 Task: Create a due date automation trigger when advanced on, 2 working days before a card is due add basic with the red label at 11:00 AM.
Action: Mouse moved to (992, 69)
Screenshot: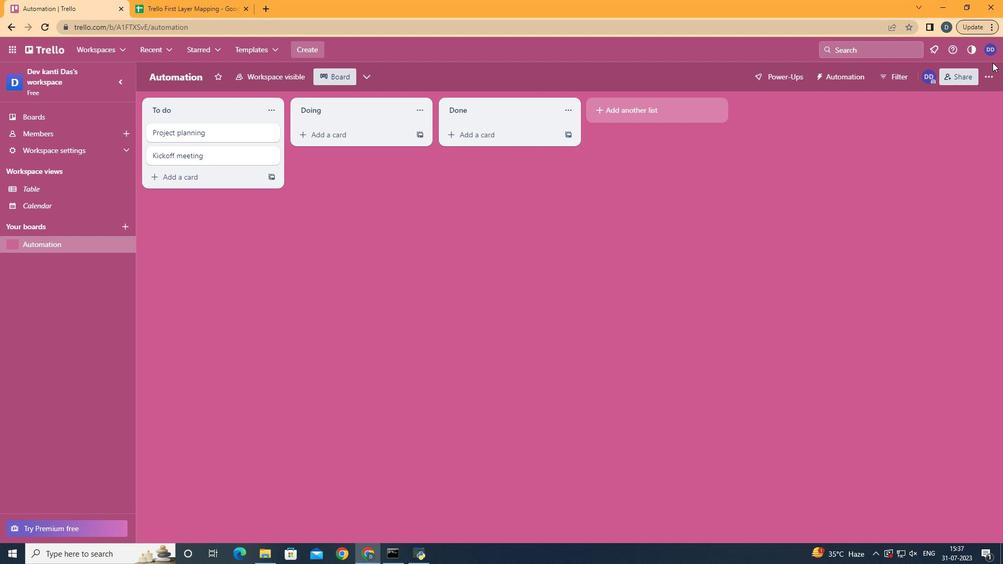 
Action: Mouse pressed left at (992, 69)
Screenshot: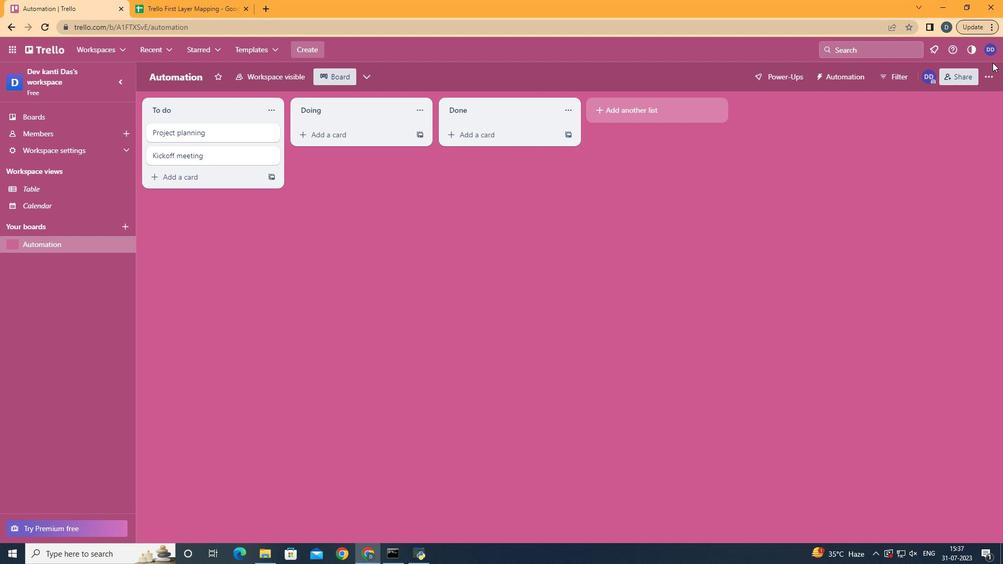 
Action: Mouse moved to (930, 230)
Screenshot: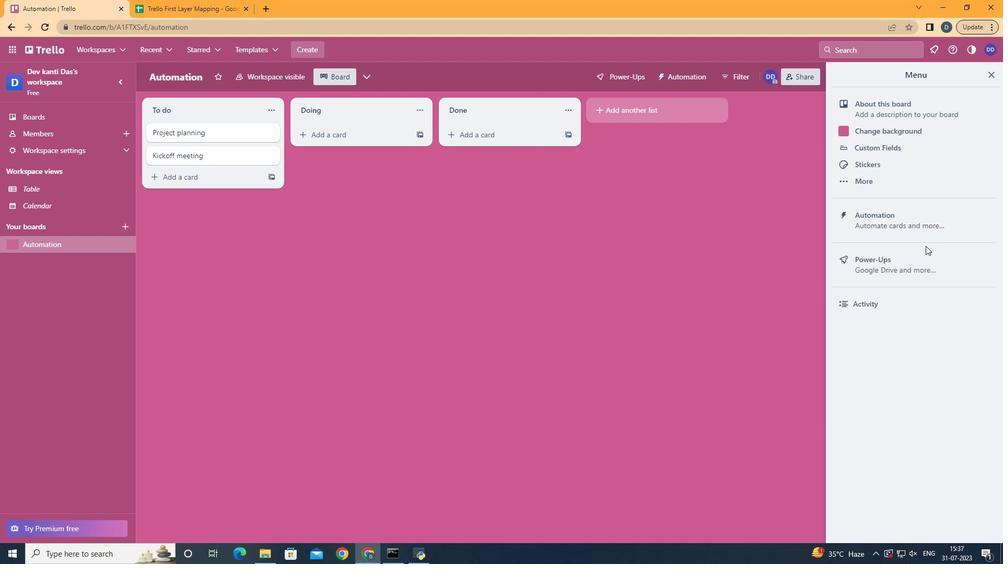 
Action: Mouse pressed left at (930, 230)
Screenshot: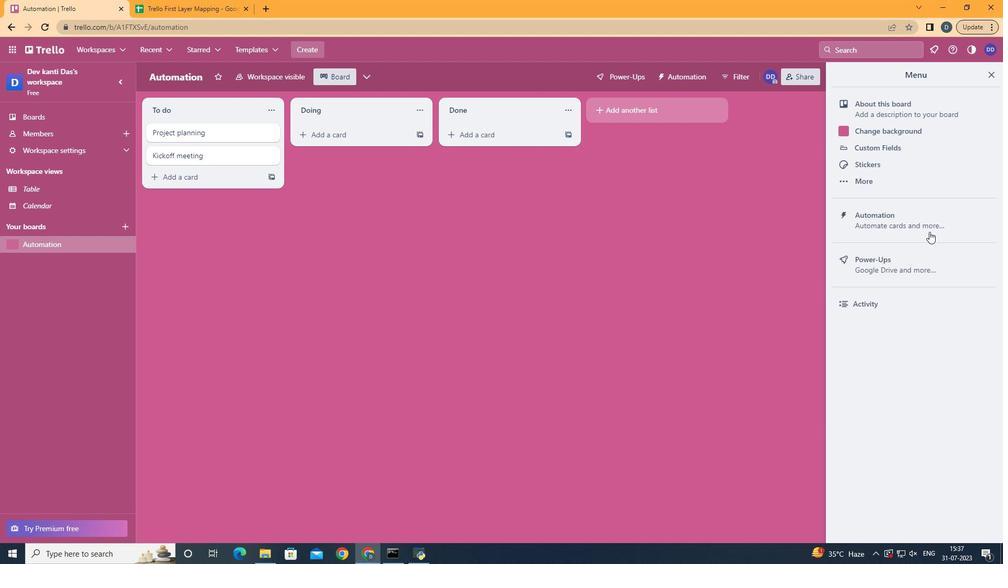 
Action: Mouse moved to (187, 205)
Screenshot: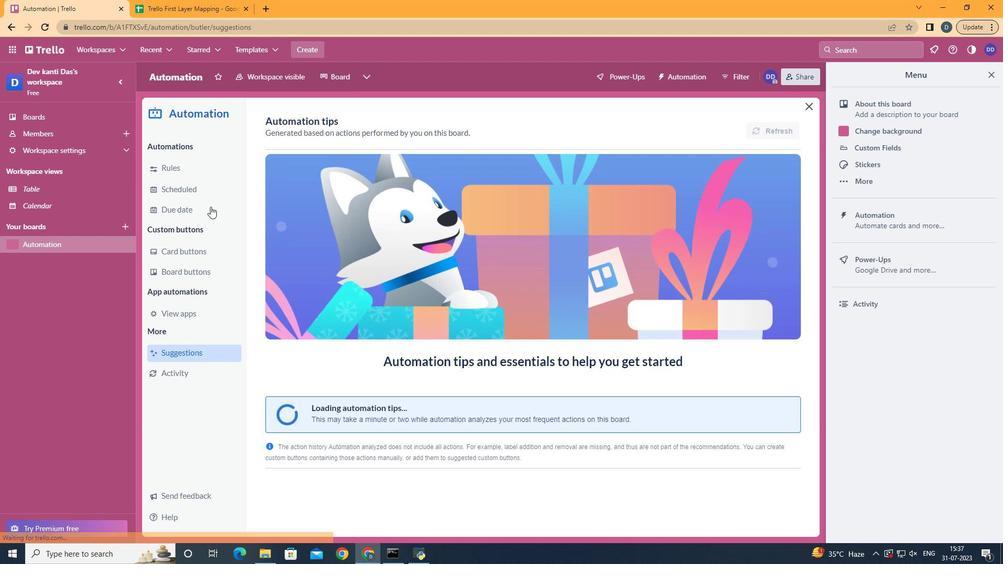 
Action: Mouse pressed left at (187, 205)
Screenshot: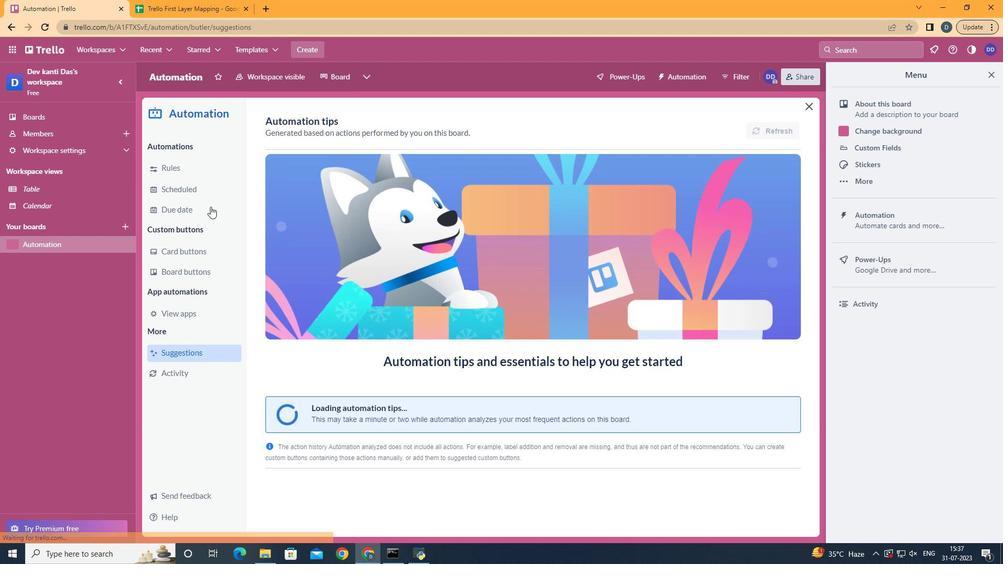 
Action: Mouse moved to (743, 130)
Screenshot: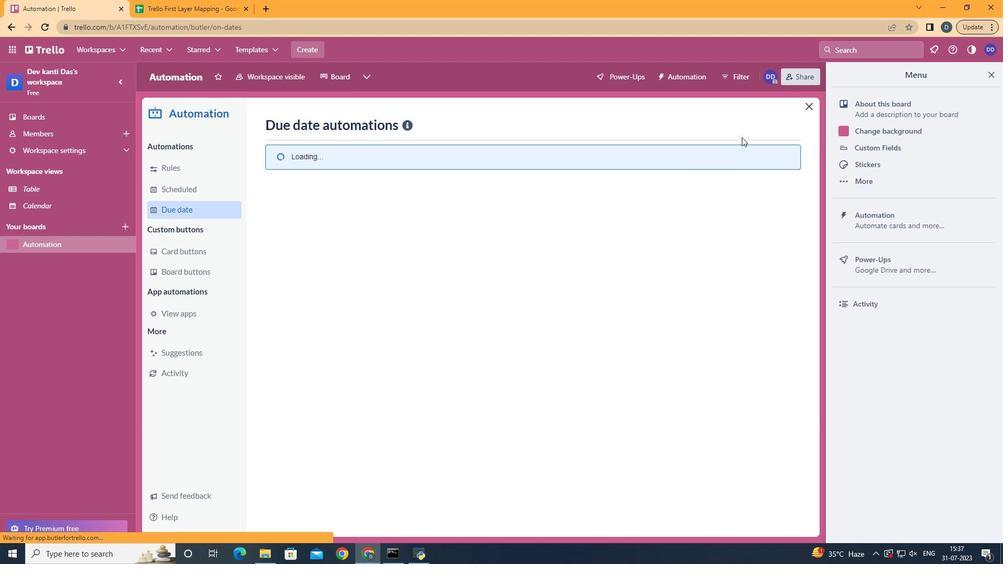 
Action: Mouse pressed left at (743, 130)
Screenshot: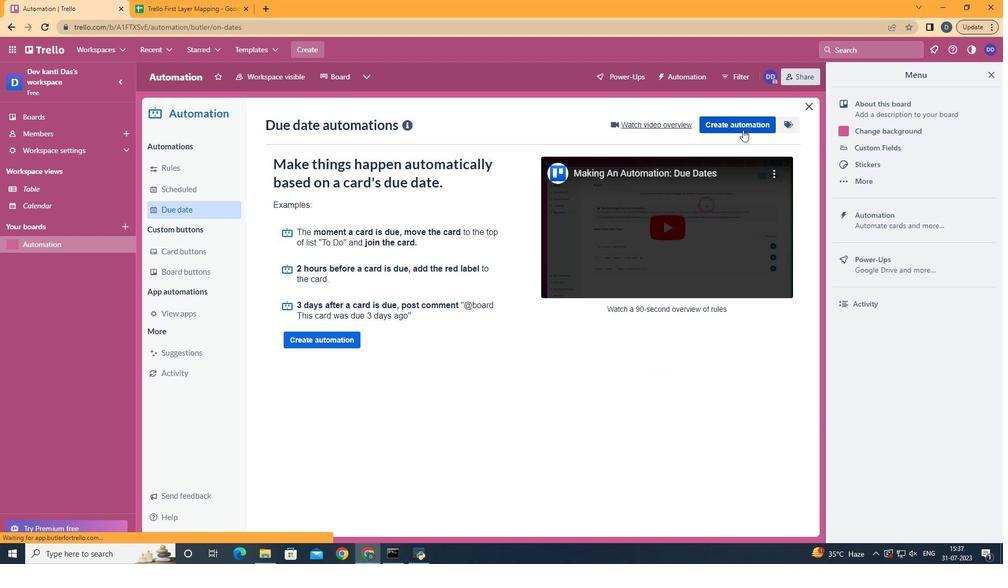 
Action: Mouse moved to (579, 220)
Screenshot: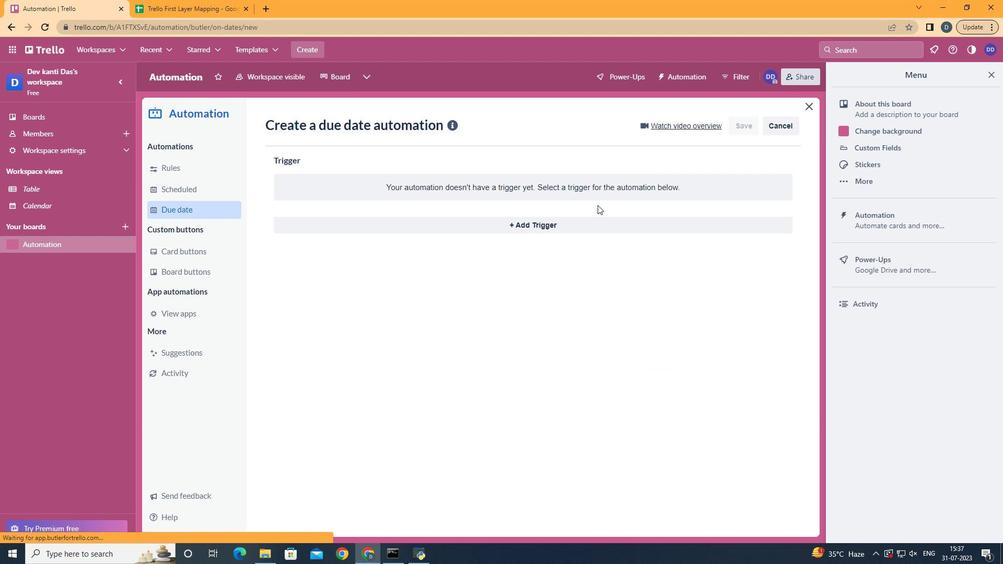 
Action: Mouse pressed left at (579, 220)
Screenshot: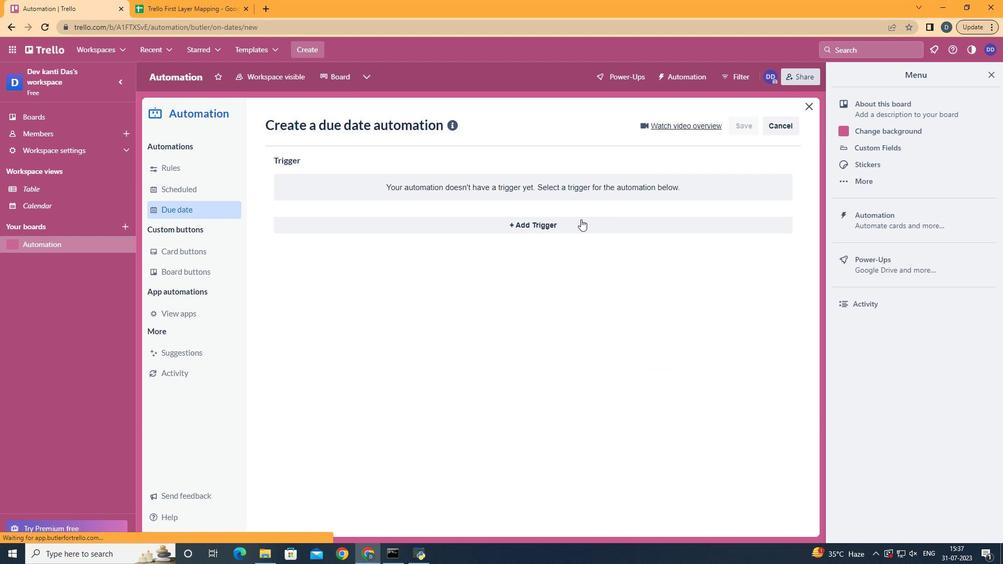 
Action: Mouse moved to (335, 429)
Screenshot: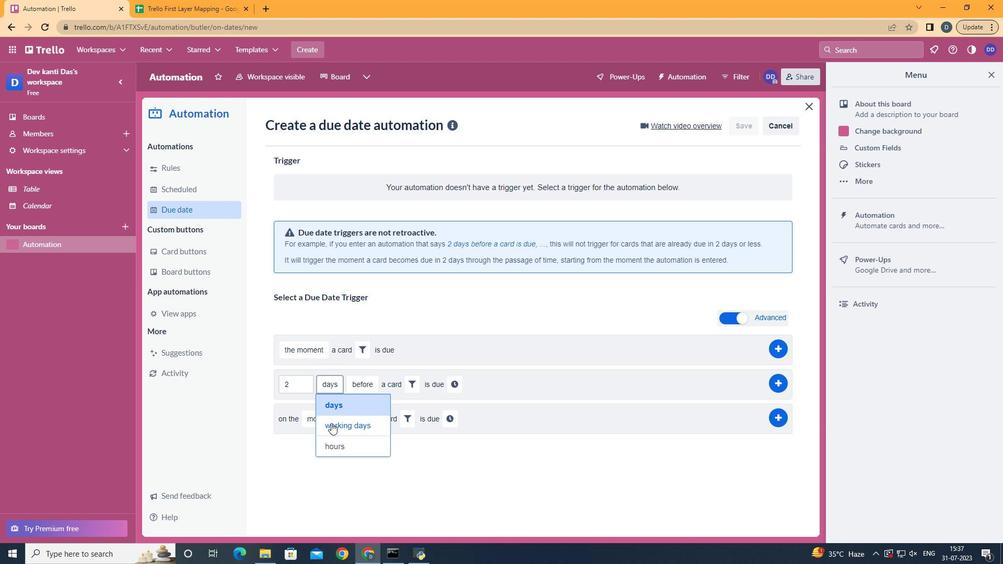 
Action: Mouse pressed left at (335, 429)
Screenshot: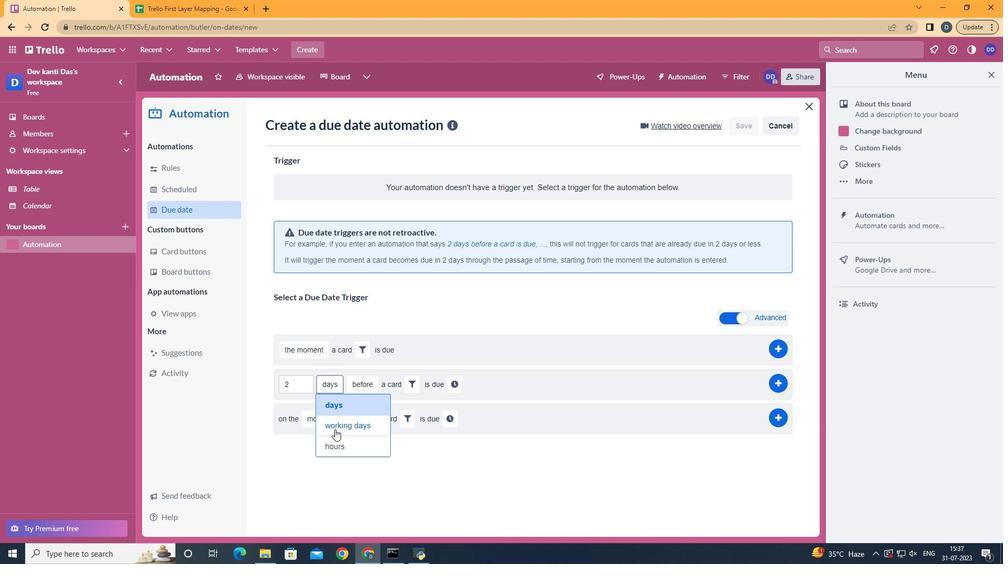 
Action: Mouse moved to (391, 406)
Screenshot: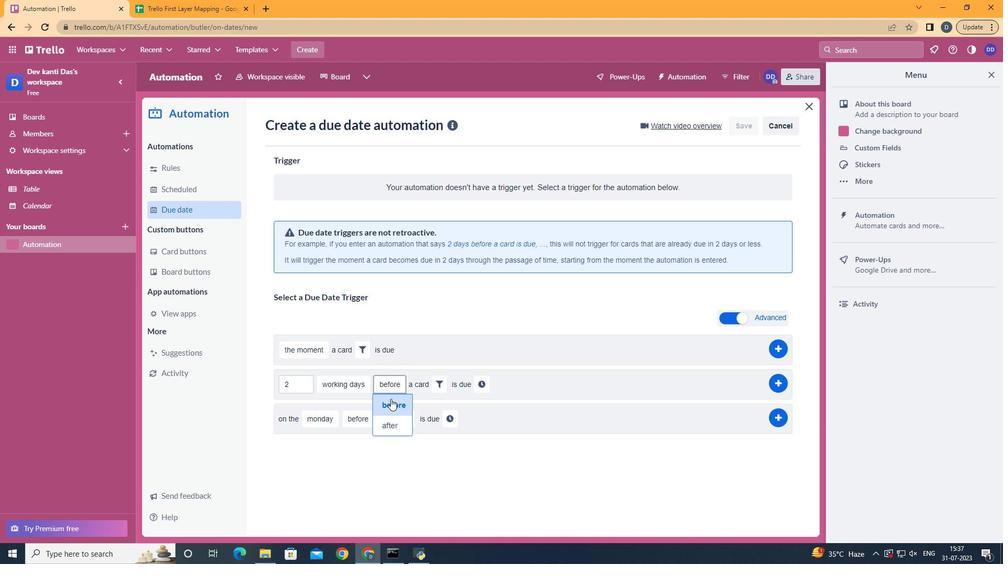 
Action: Mouse pressed left at (391, 406)
Screenshot: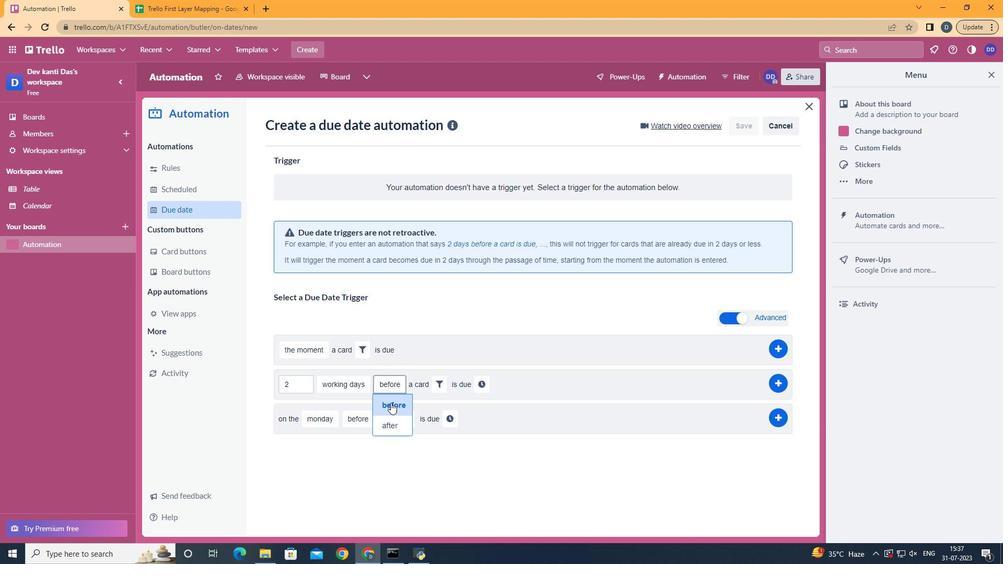 
Action: Mouse moved to (444, 382)
Screenshot: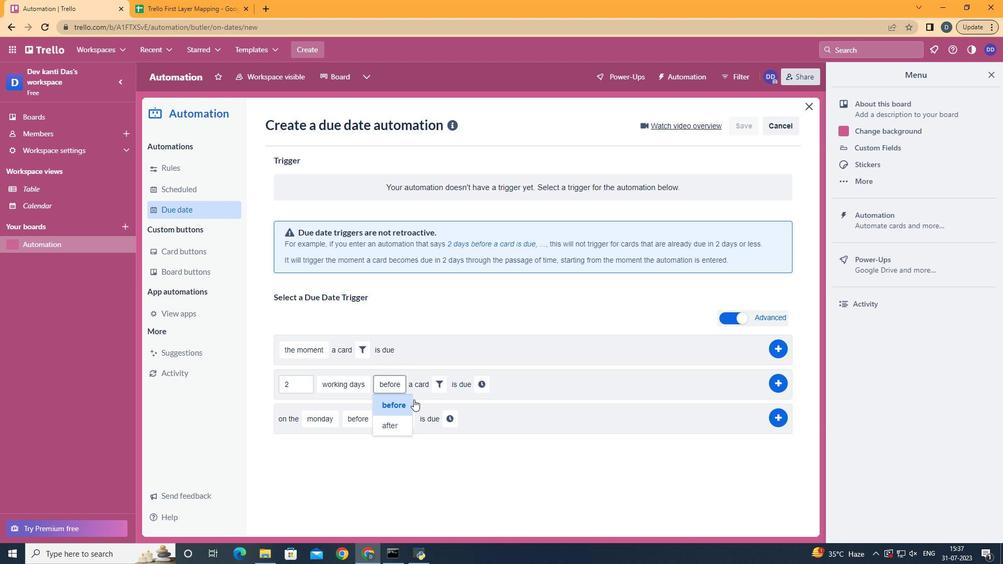 
Action: Mouse pressed left at (444, 382)
Screenshot: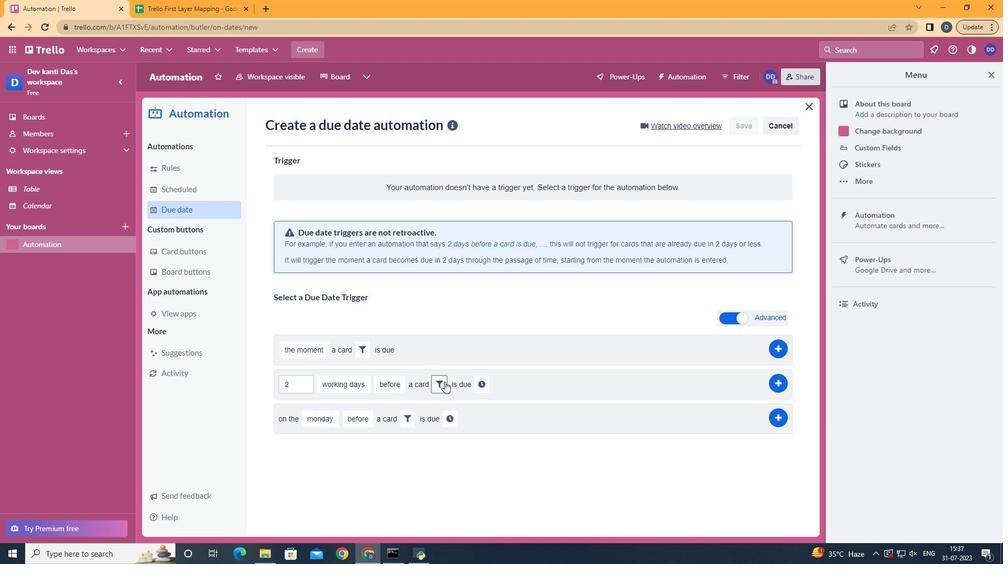 
Action: Mouse moved to (511, 423)
Screenshot: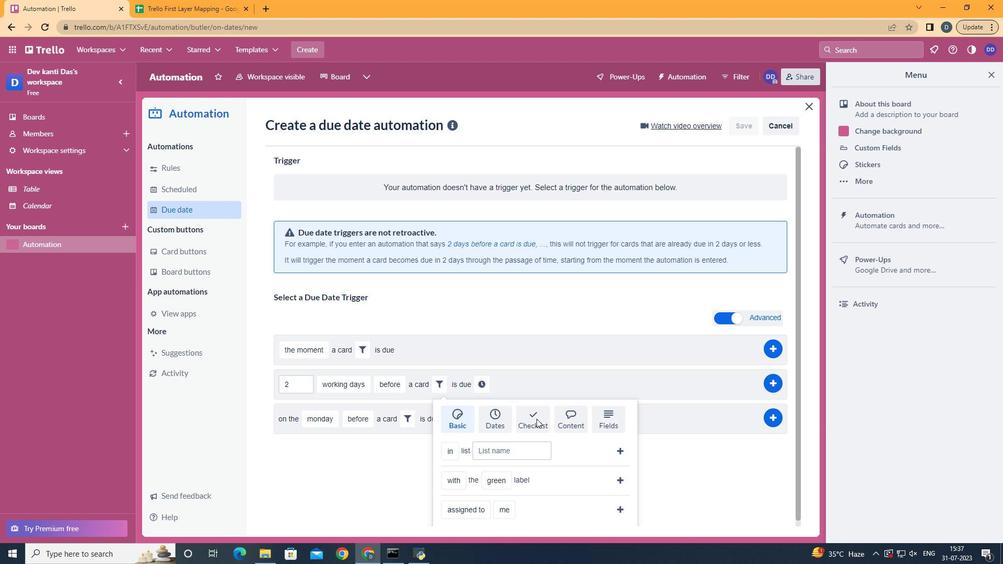 
Action: Mouse scrolled (511, 423) with delta (0, 0)
Screenshot: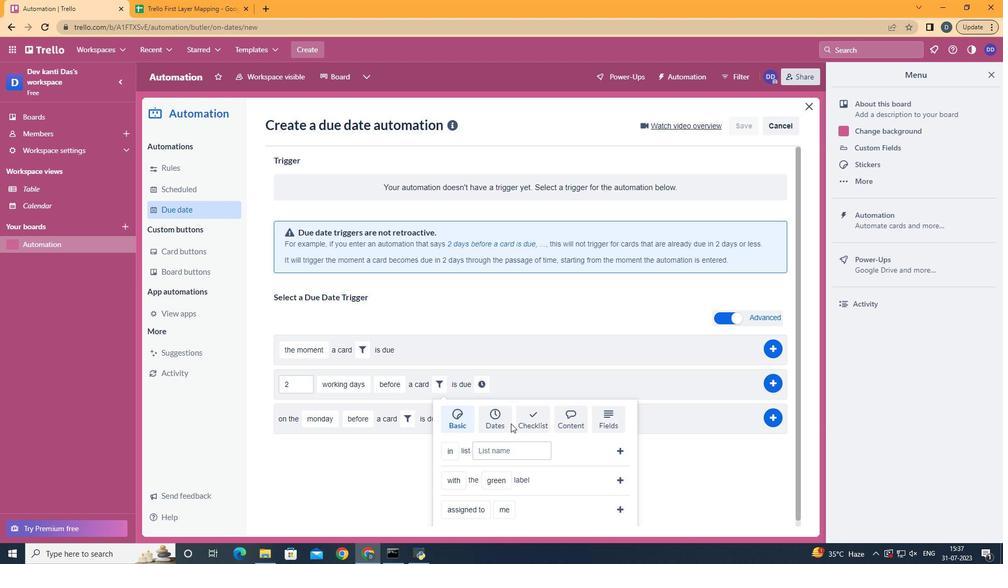 
Action: Mouse scrolled (511, 423) with delta (0, 0)
Screenshot: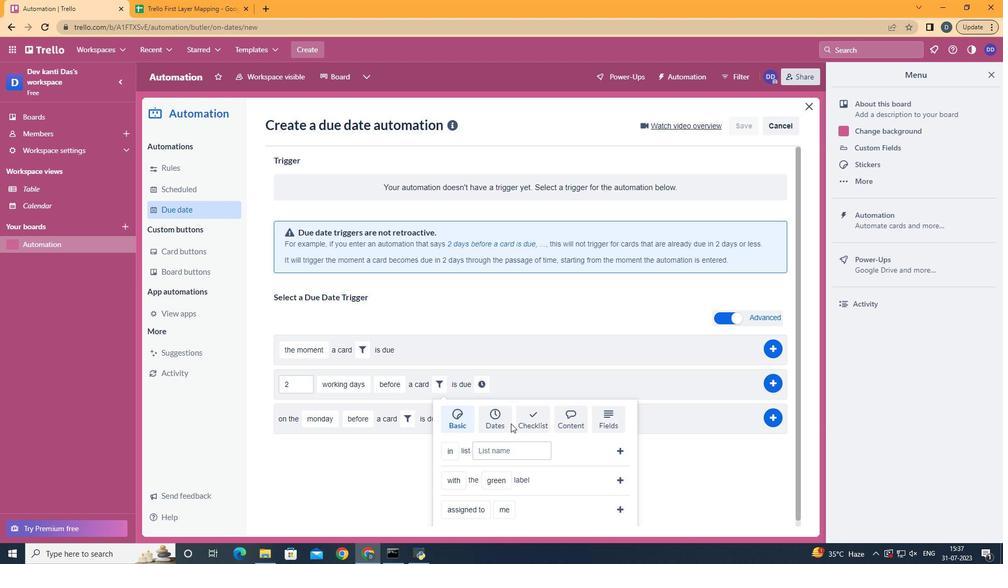 
Action: Mouse scrolled (511, 423) with delta (0, 0)
Screenshot: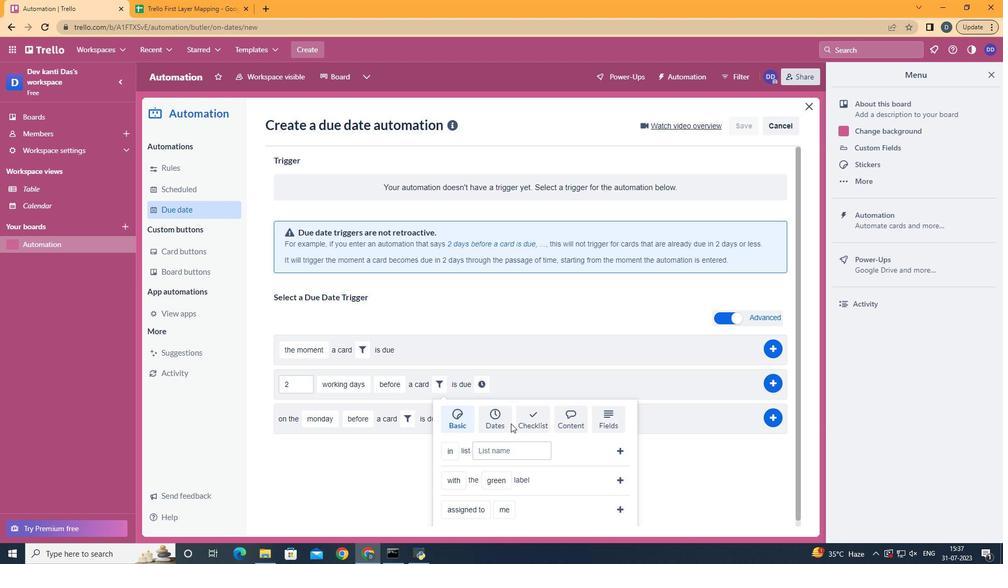 
Action: Mouse scrolled (511, 423) with delta (0, 0)
Screenshot: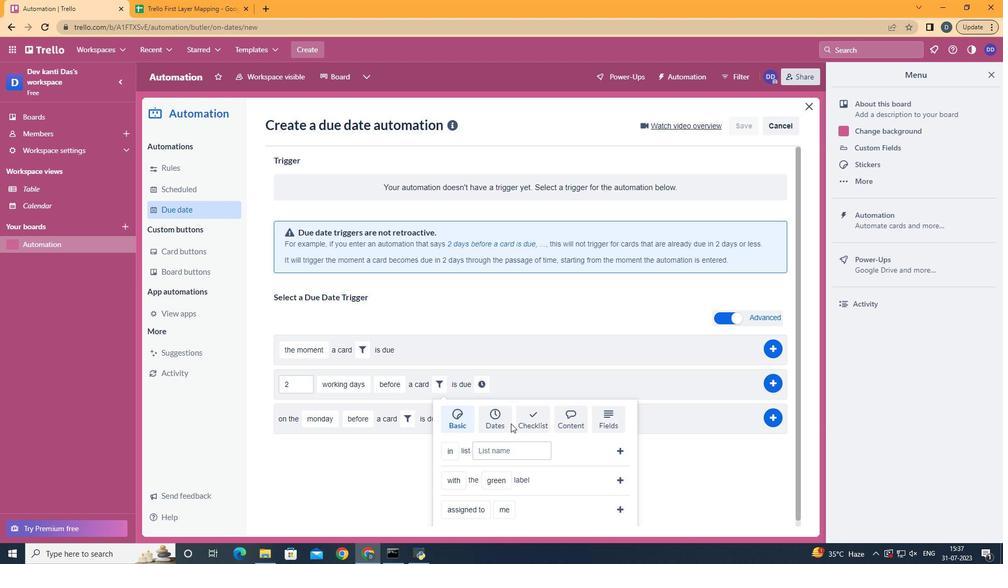 
Action: Mouse moved to (469, 414)
Screenshot: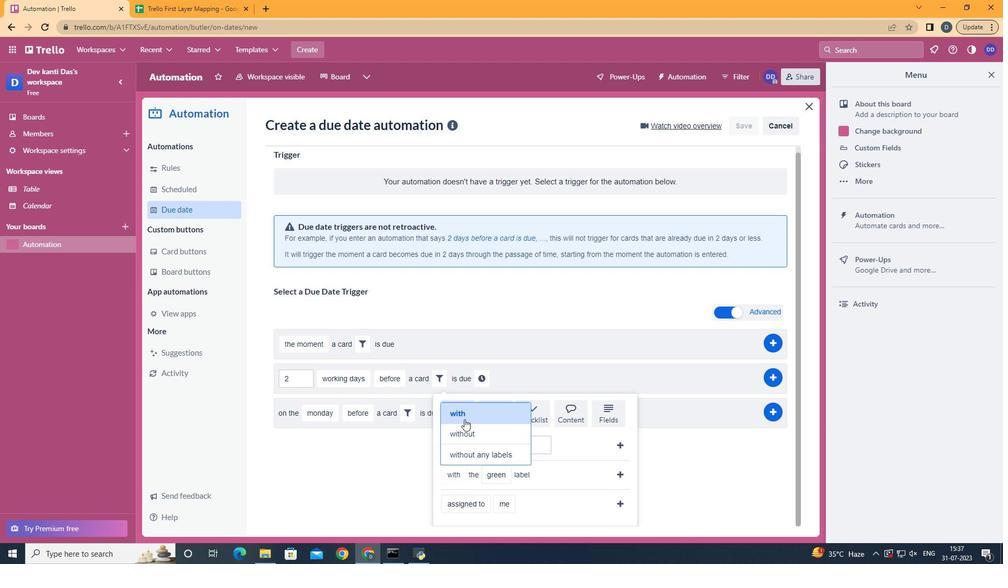 
Action: Mouse pressed left at (469, 414)
Screenshot: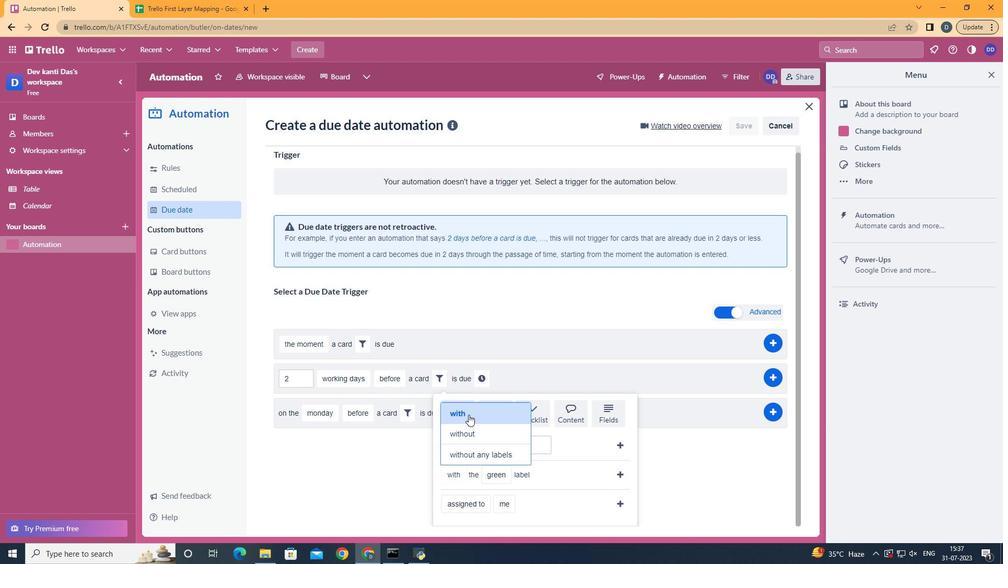 
Action: Mouse moved to (500, 407)
Screenshot: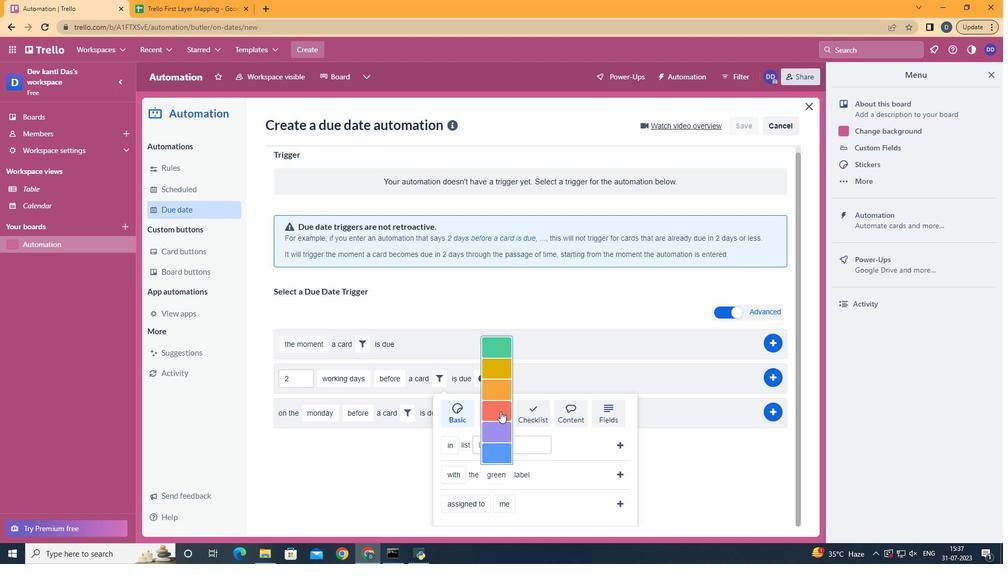 
Action: Mouse pressed left at (500, 407)
Screenshot: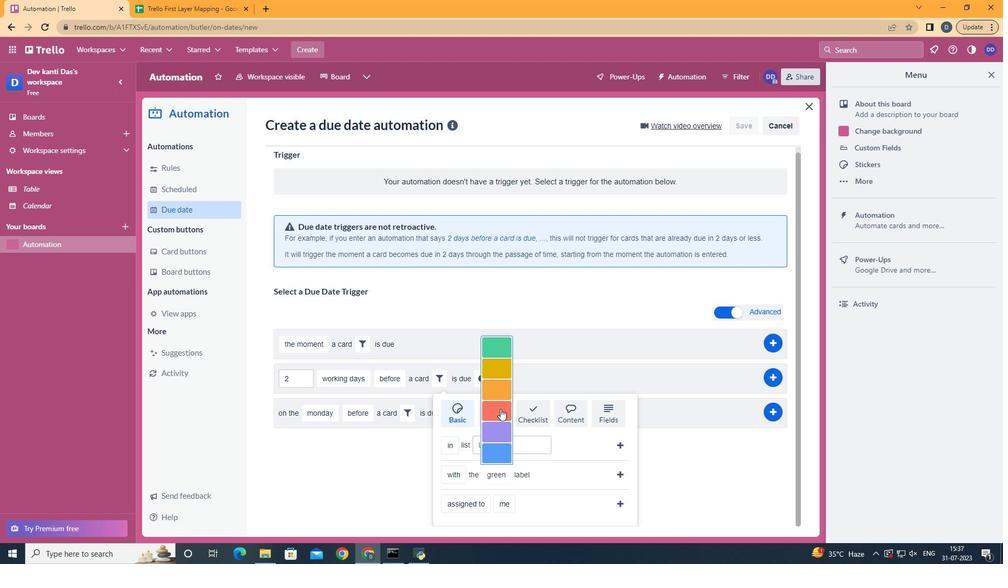 
Action: Mouse moved to (619, 472)
Screenshot: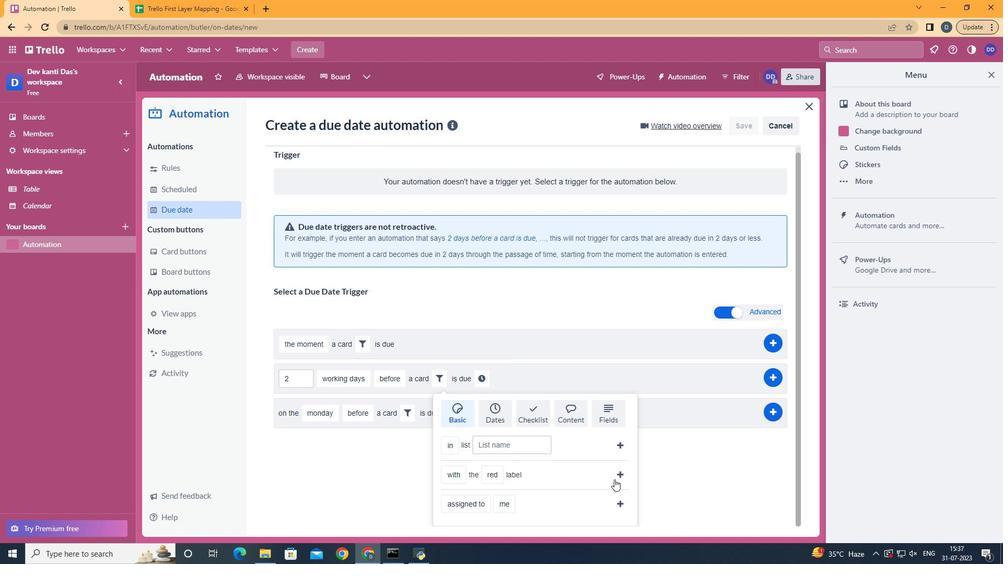 
Action: Mouse pressed left at (619, 472)
Screenshot: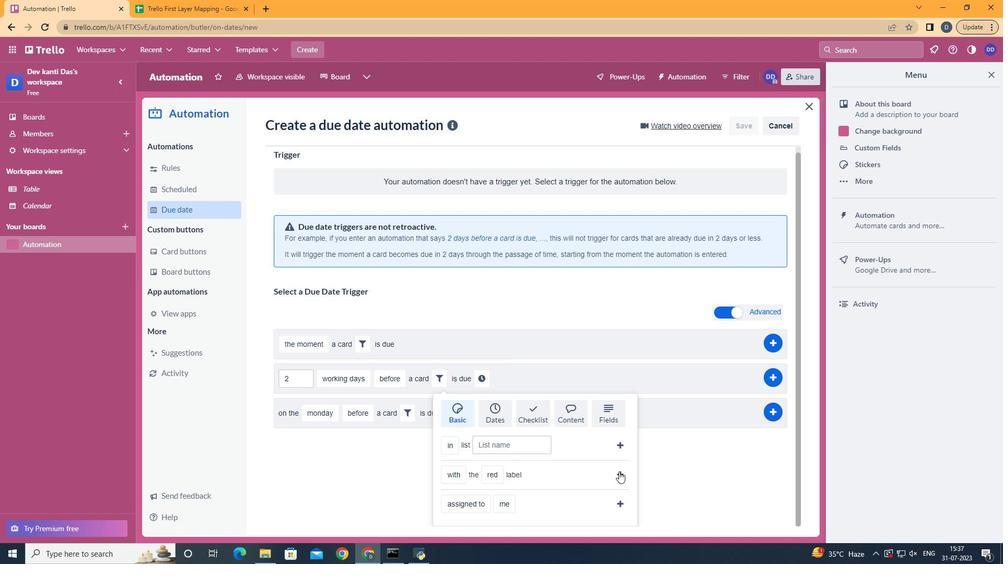 
Action: Mouse moved to (563, 384)
Screenshot: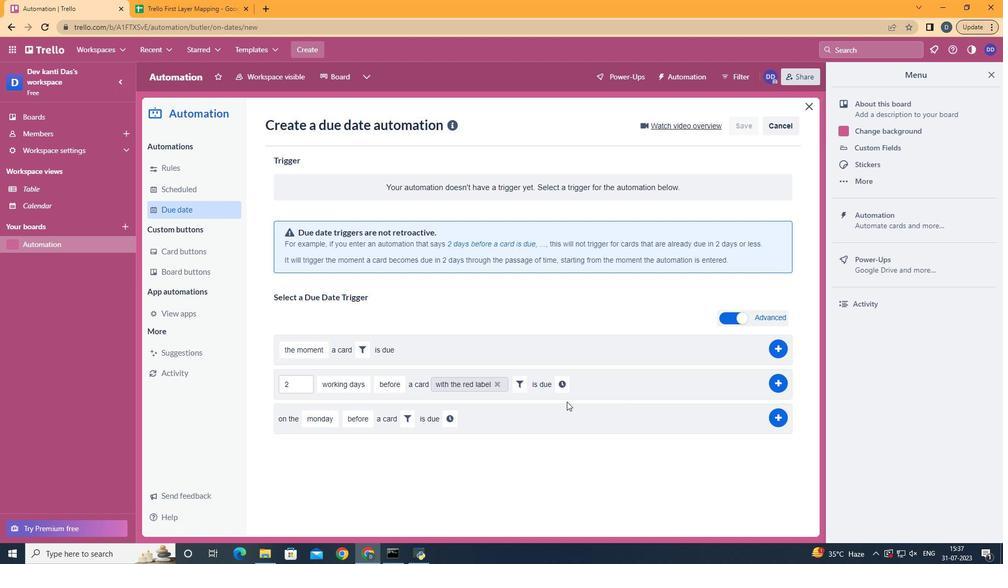 
Action: Mouse pressed left at (563, 384)
Screenshot: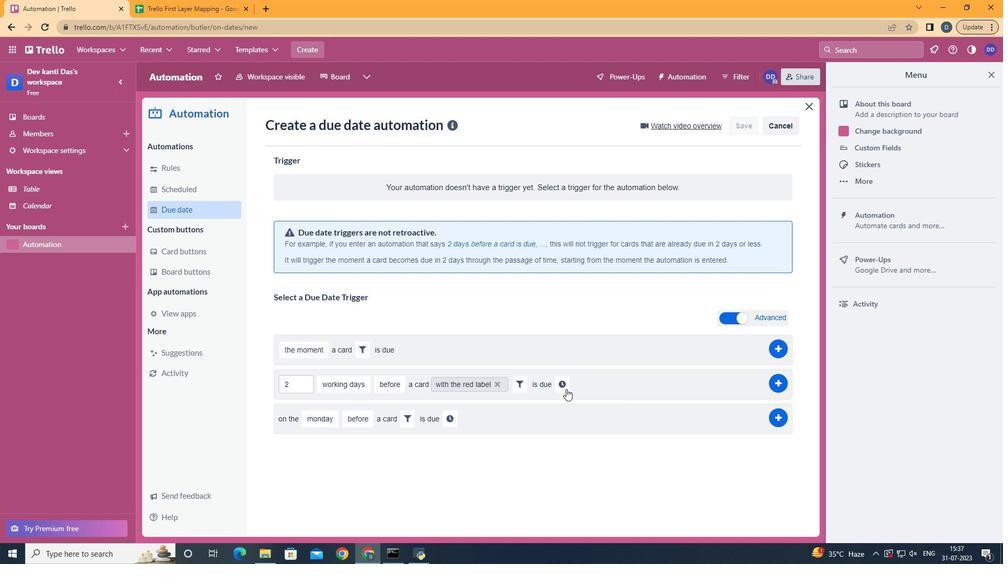 
Action: Mouse moved to (580, 391)
Screenshot: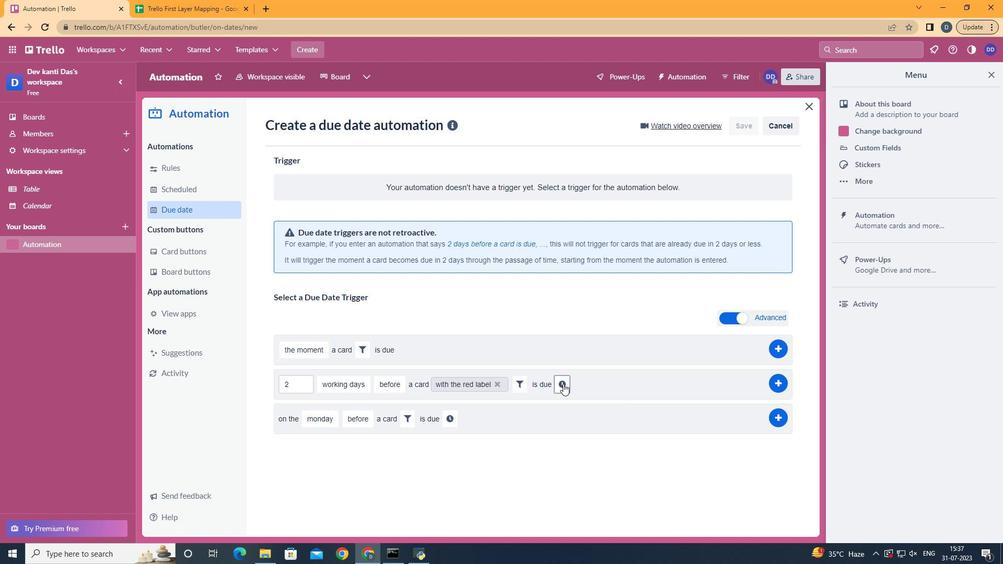 
Action: Mouse pressed left at (580, 391)
Screenshot: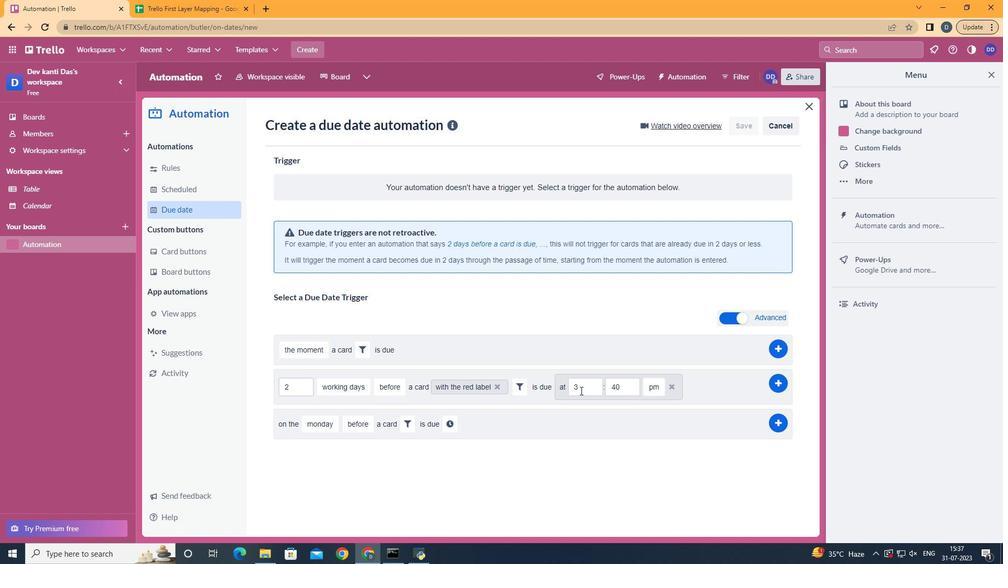 
Action: Key pressed <Key.backspace>11
Screenshot: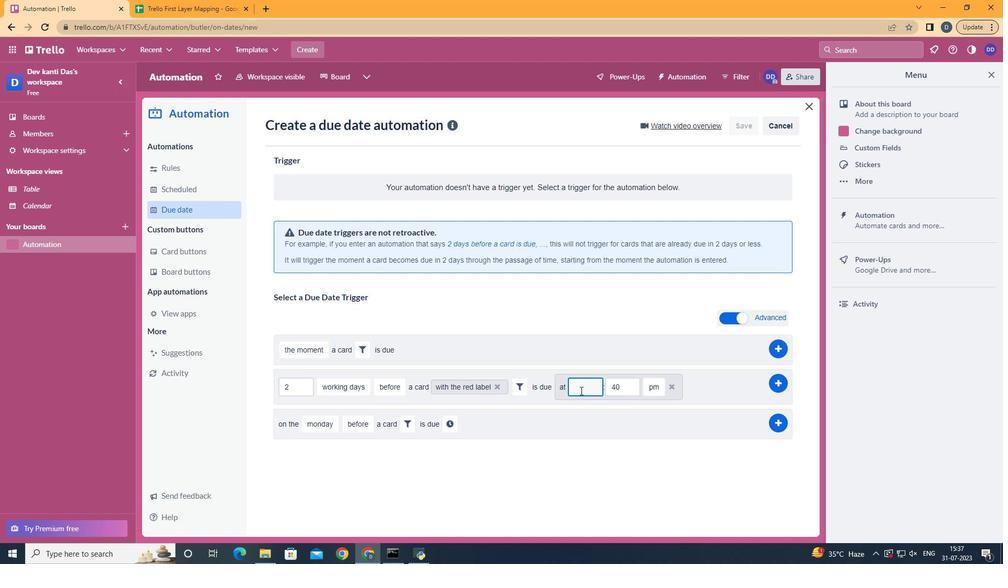 
Action: Mouse moved to (629, 386)
Screenshot: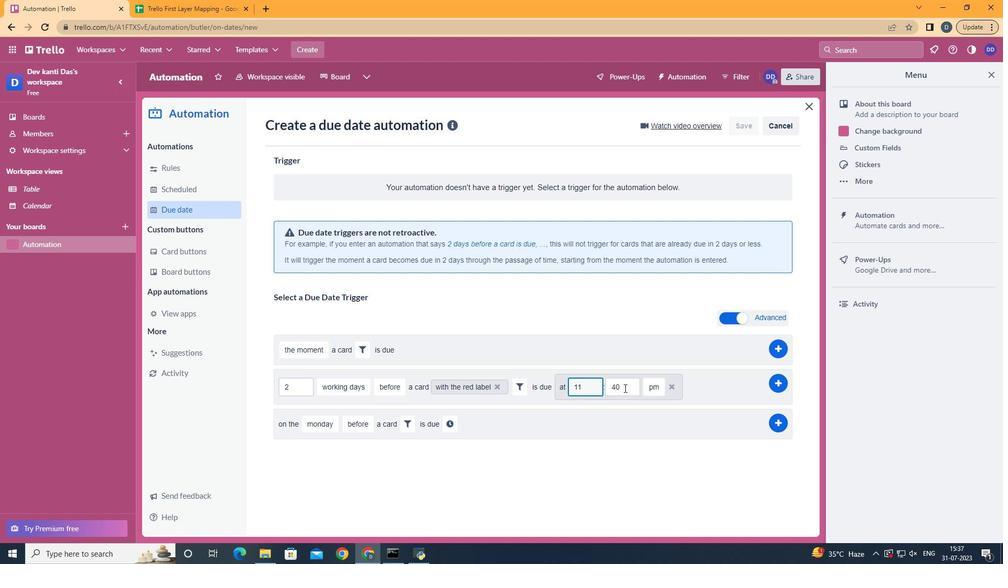 
Action: Mouse pressed left at (629, 386)
Screenshot: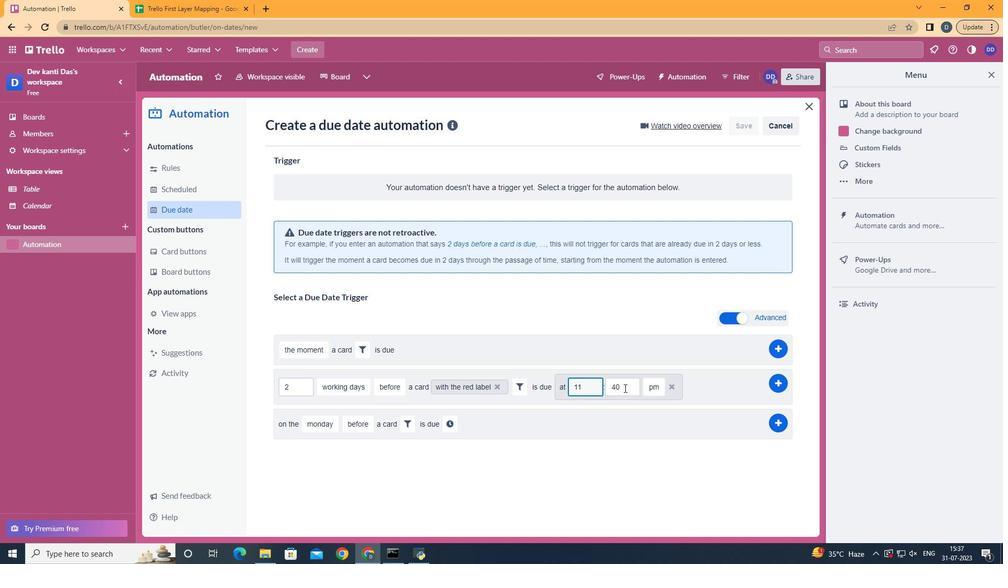 
Action: Key pressed <Key.backspace><Key.backspace>00
Screenshot: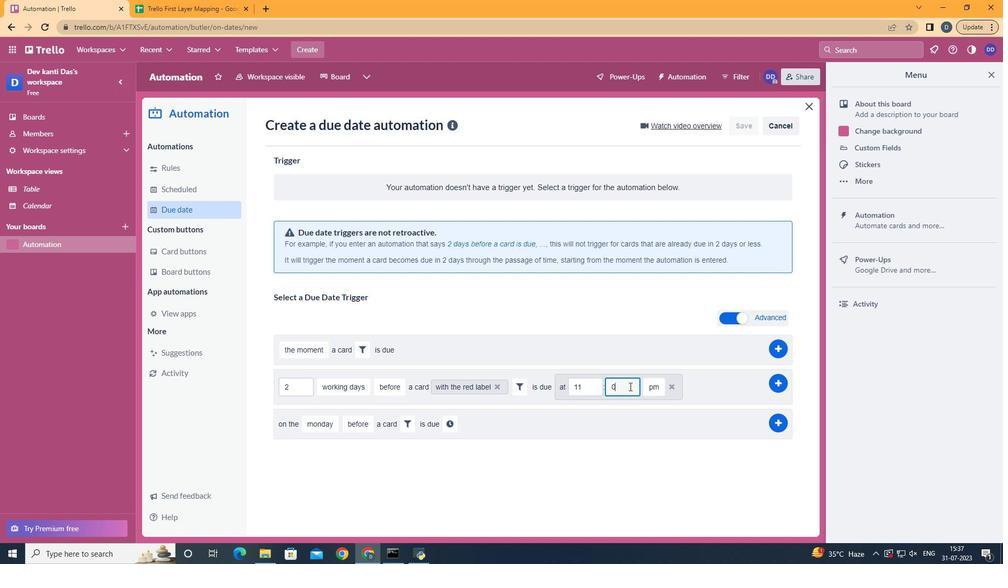 
Action: Mouse moved to (657, 404)
Screenshot: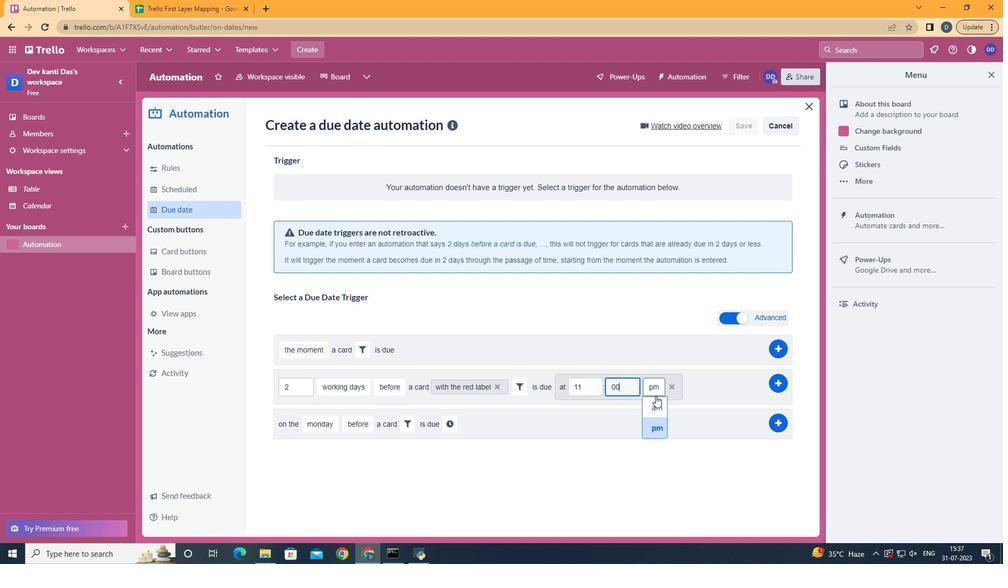 
Action: Mouse pressed left at (657, 404)
Screenshot: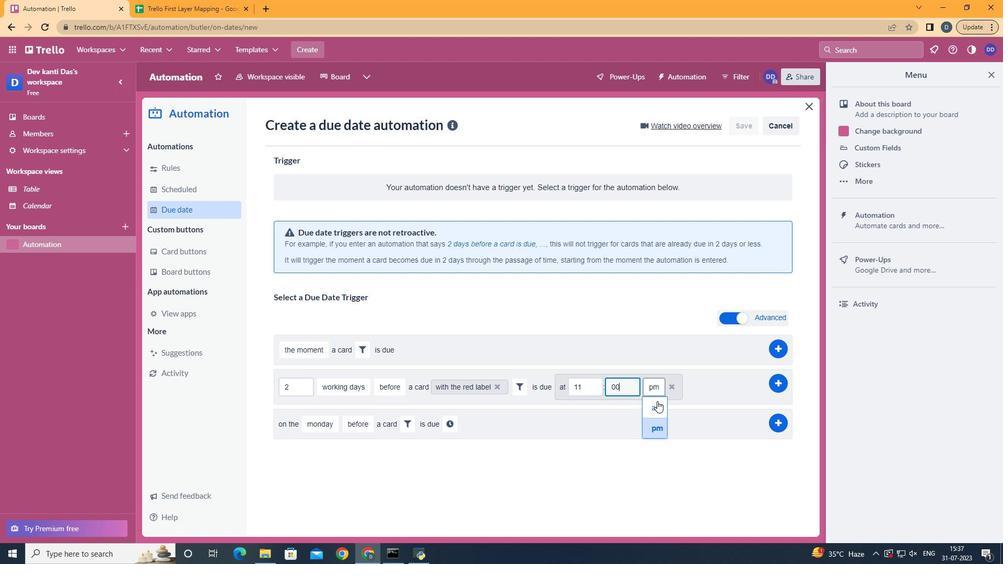 
Action: Mouse moved to (780, 381)
Screenshot: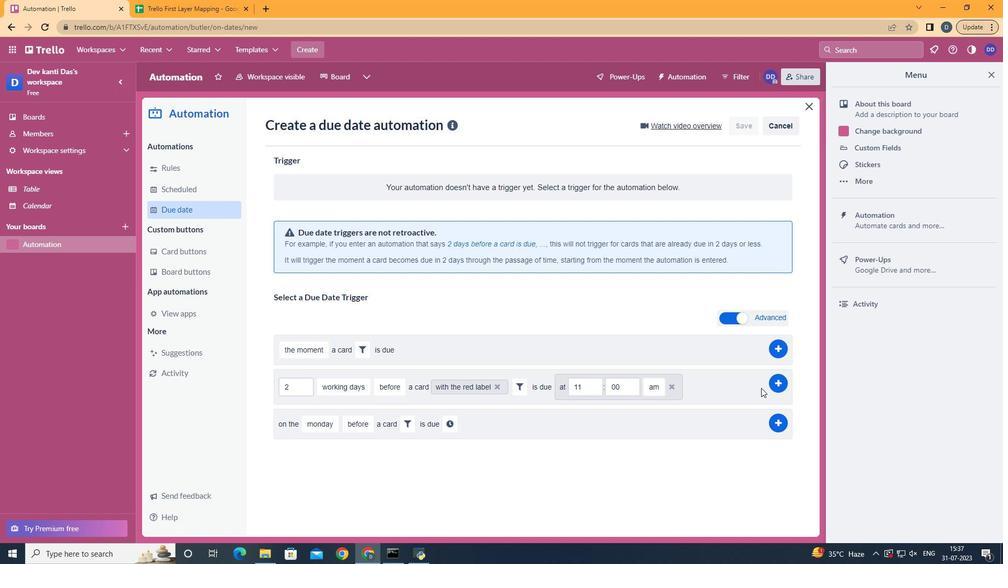 
Action: Mouse pressed left at (780, 381)
Screenshot: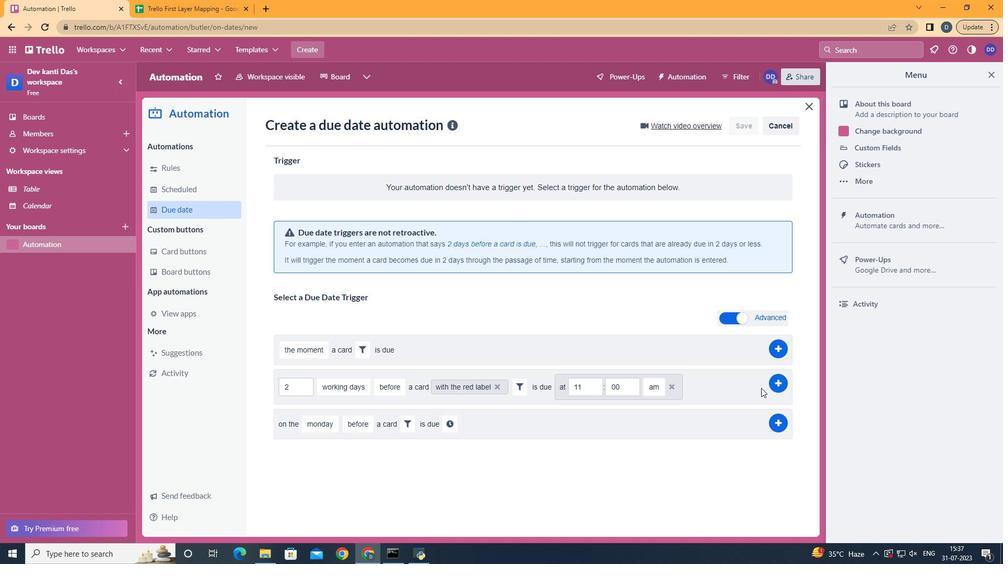 
Action: Mouse moved to (736, 225)
Screenshot: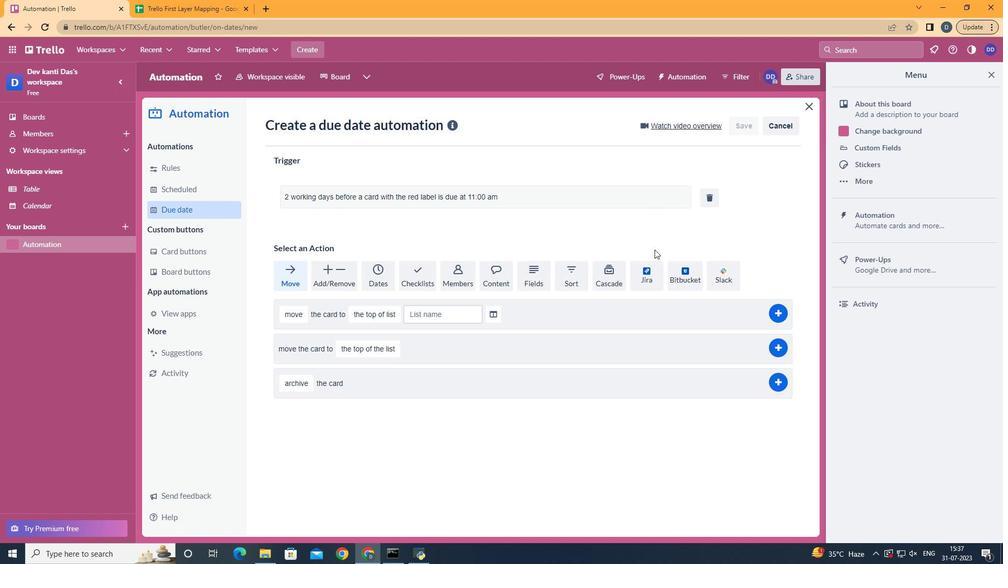 
